 Task: Enable the video filter "Motion blur filter" for transcode stream output.
Action: Mouse moved to (106, 21)
Screenshot: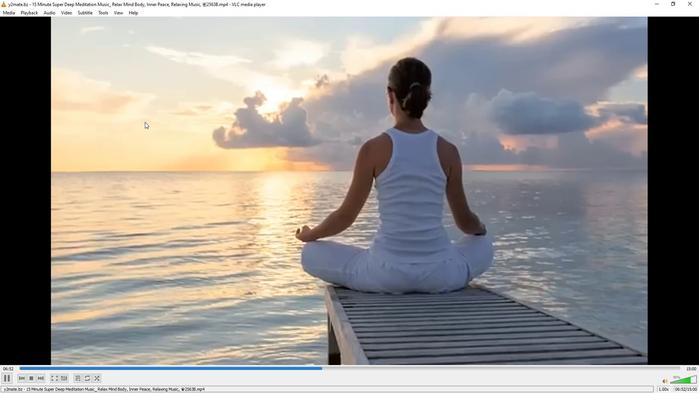 
Action: Mouse pressed left at (106, 21)
Screenshot: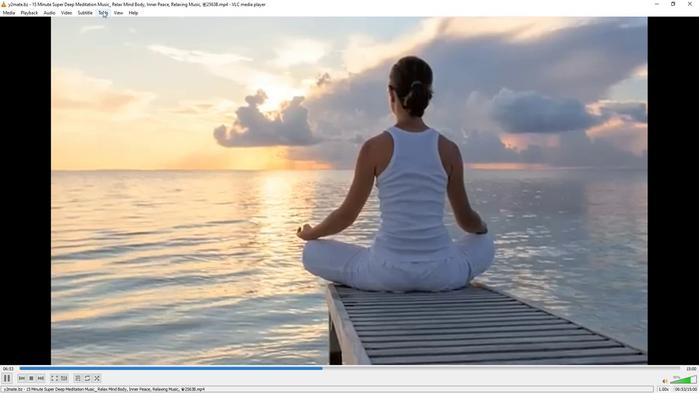 
Action: Mouse moved to (131, 103)
Screenshot: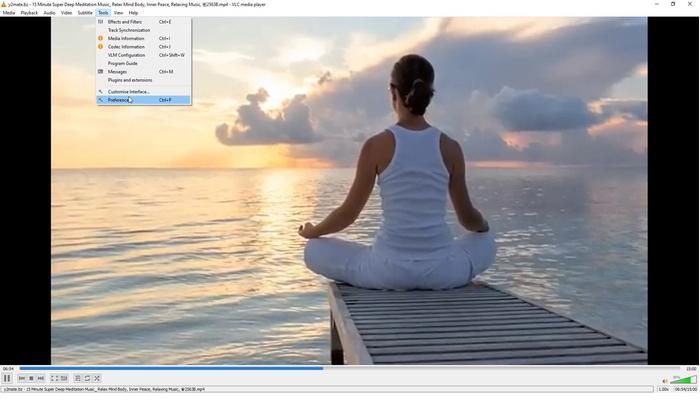 
Action: Mouse pressed left at (131, 103)
Screenshot: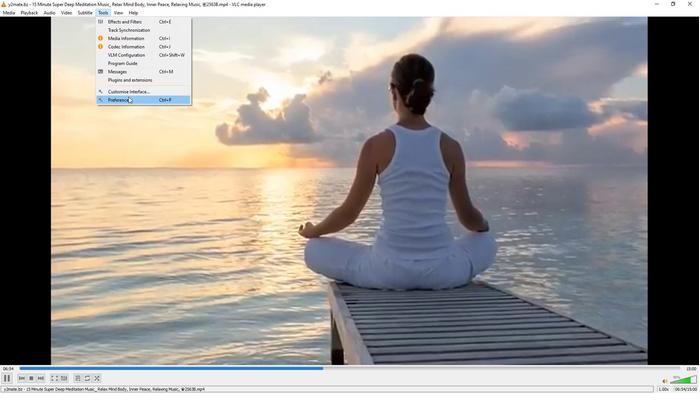 
Action: Mouse moved to (230, 317)
Screenshot: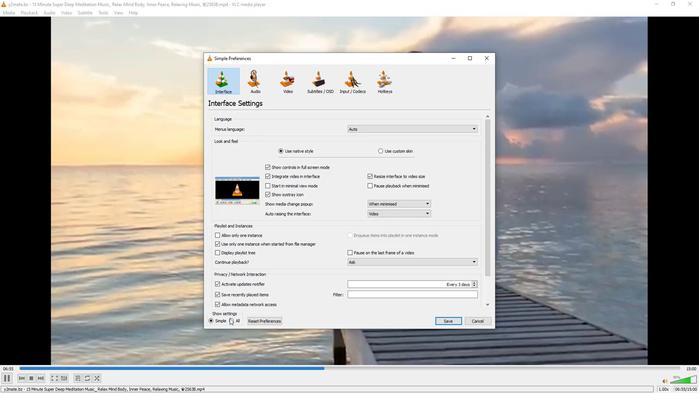 
Action: Mouse pressed left at (230, 317)
Screenshot: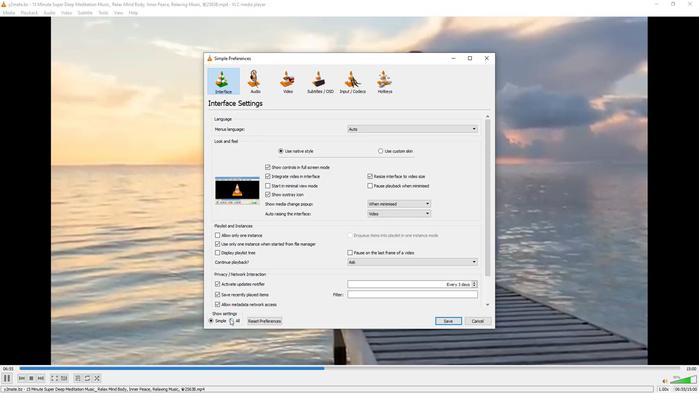 
Action: Mouse moved to (239, 254)
Screenshot: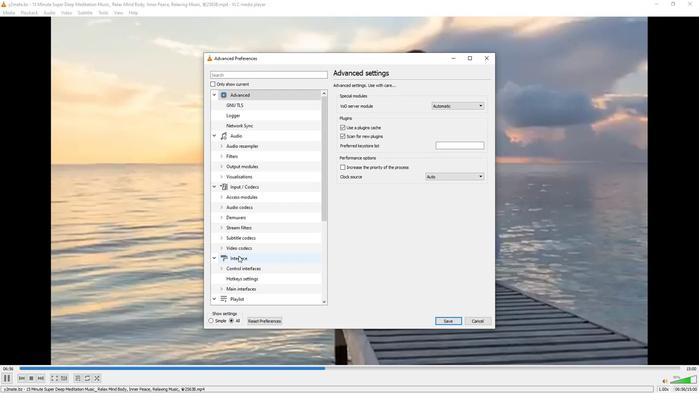
Action: Mouse scrolled (239, 254) with delta (0, 0)
Screenshot: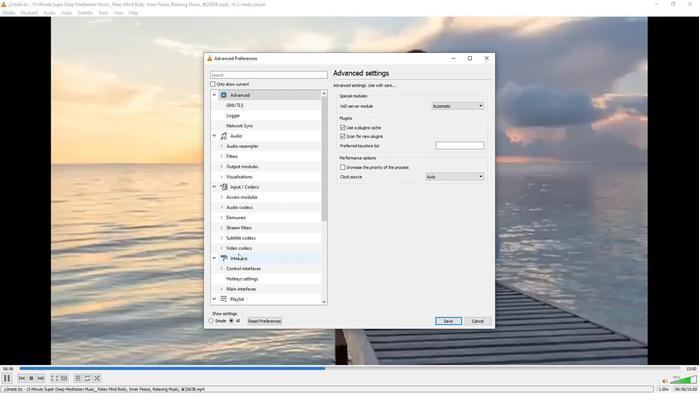 
Action: Mouse scrolled (239, 254) with delta (0, 0)
Screenshot: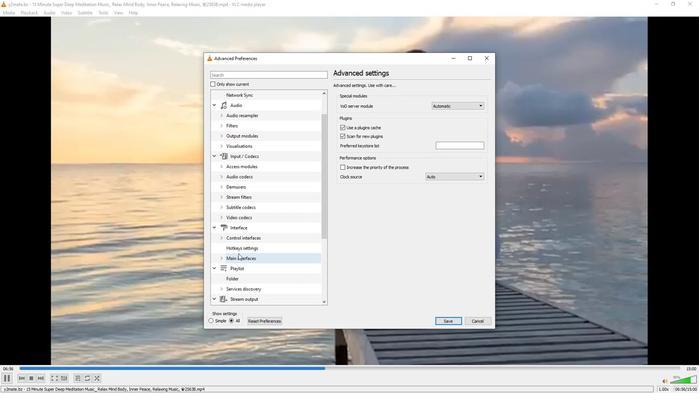 
Action: Mouse moved to (236, 226)
Screenshot: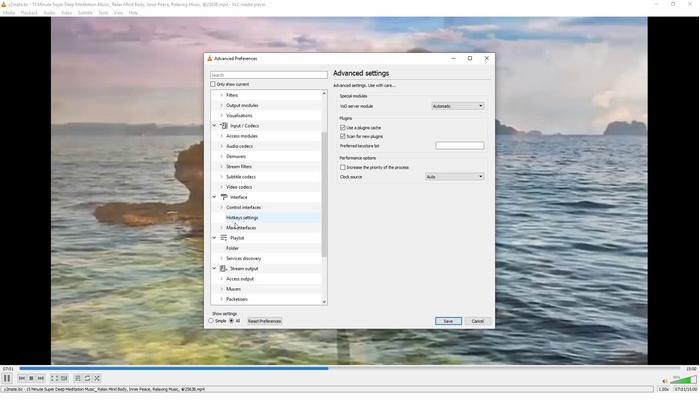 
Action: Mouse scrolled (236, 225) with delta (0, 0)
Screenshot: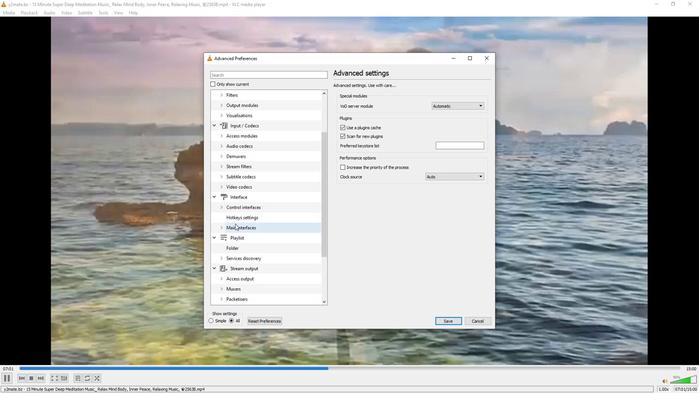 
Action: Mouse moved to (225, 278)
Screenshot: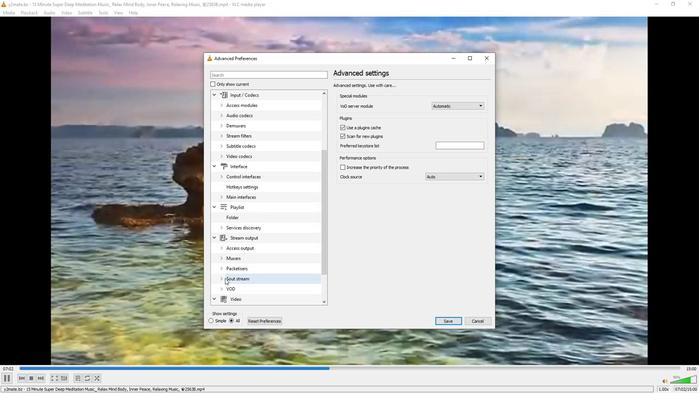 
Action: Mouse pressed left at (225, 278)
Screenshot: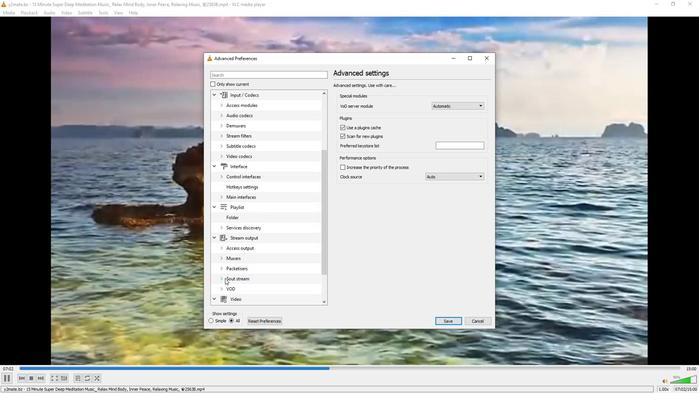 
Action: Mouse moved to (242, 274)
Screenshot: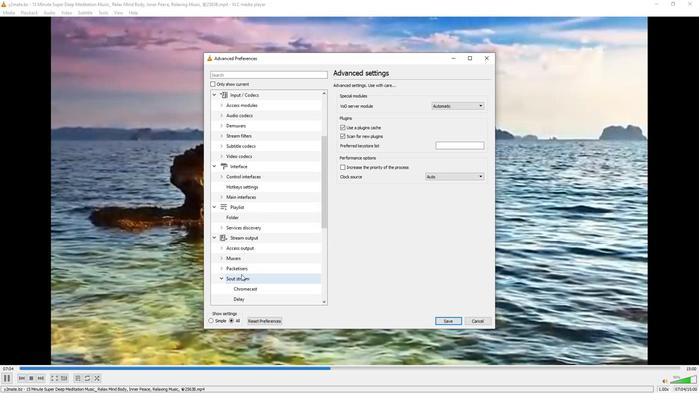 
Action: Mouse scrolled (242, 274) with delta (0, 0)
Screenshot: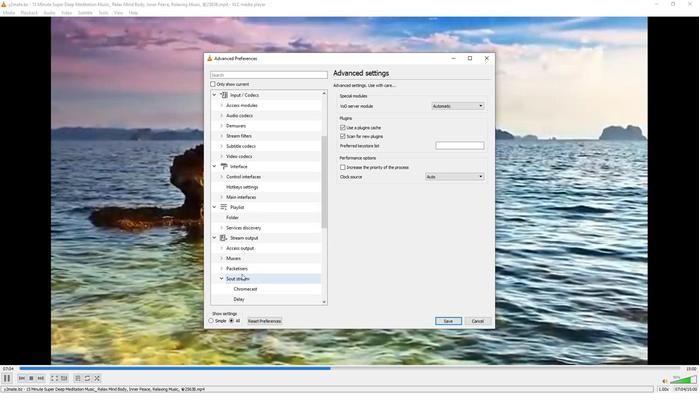 
Action: Mouse scrolled (242, 274) with delta (0, 0)
Screenshot: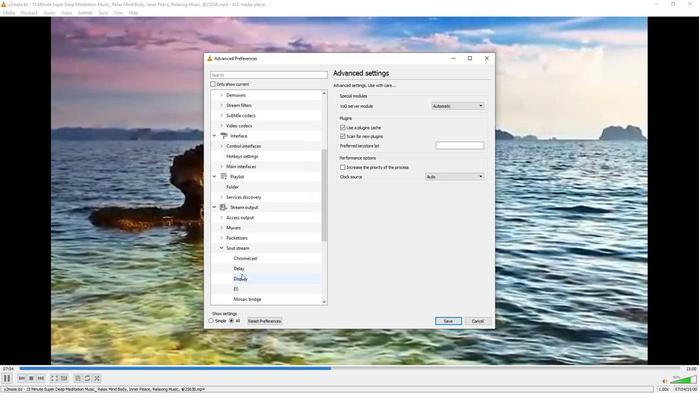 
Action: Mouse scrolled (242, 274) with delta (0, 0)
Screenshot: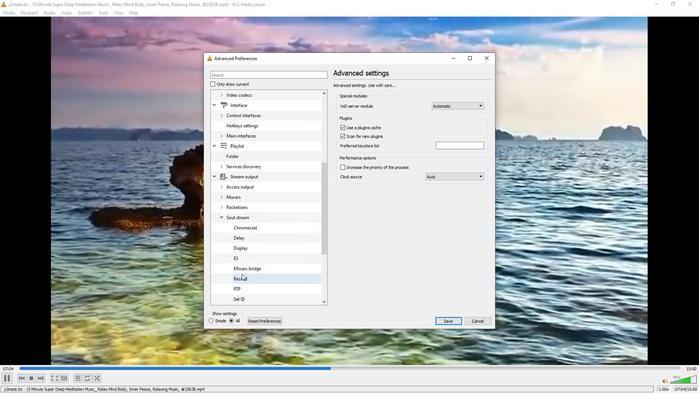 
Action: Mouse scrolled (242, 274) with delta (0, 0)
Screenshot: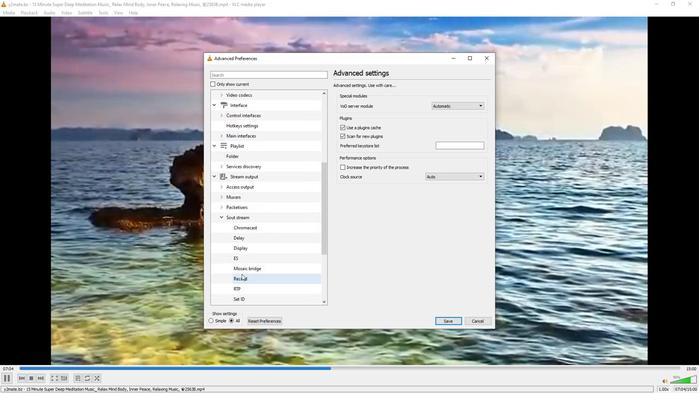 
Action: Mouse moved to (245, 278)
Screenshot: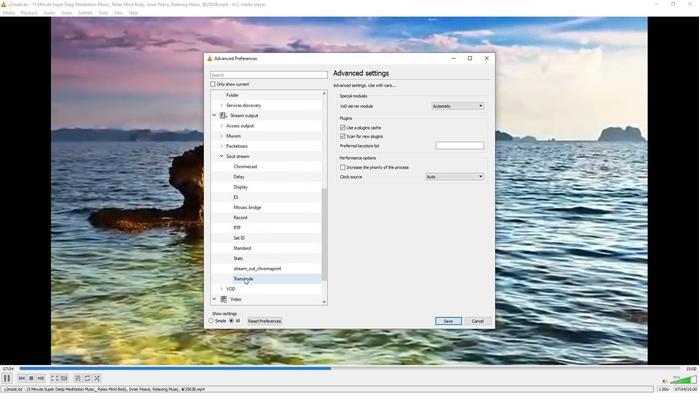 
Action: Mouse pressed left at (245, 278)
Screenshot: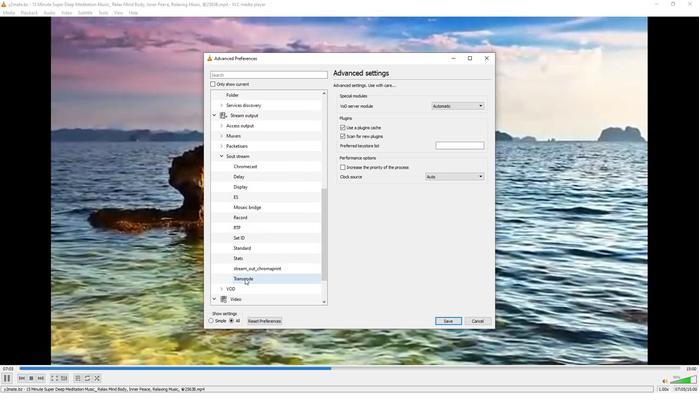 
Action: Mouse moved to (366, 256)
Screenshot: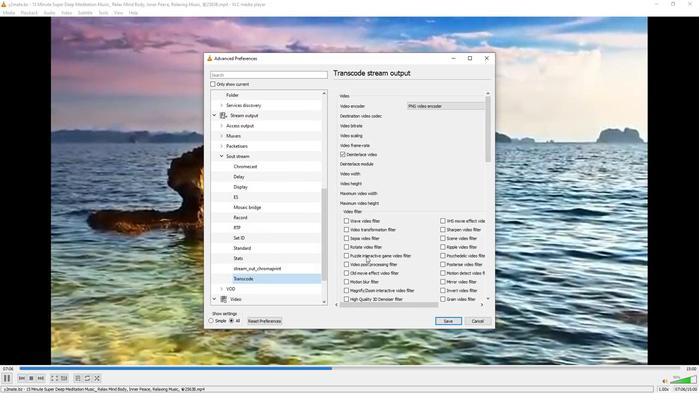 
Action: Mouse scrolled (366, 256) with delta (0, 0)
Screenshot: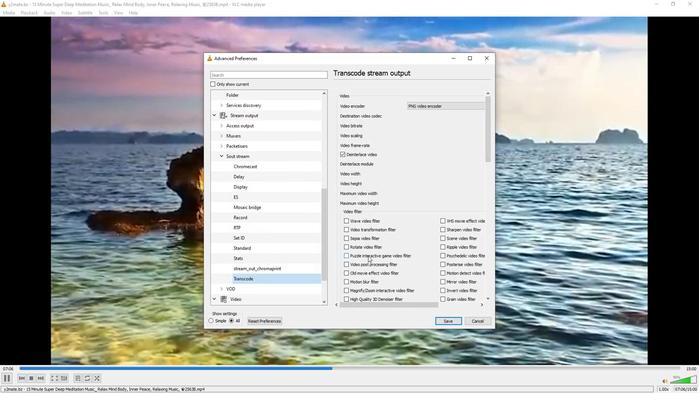 
Action: Mouse moved to (344, 260)
Screenshot: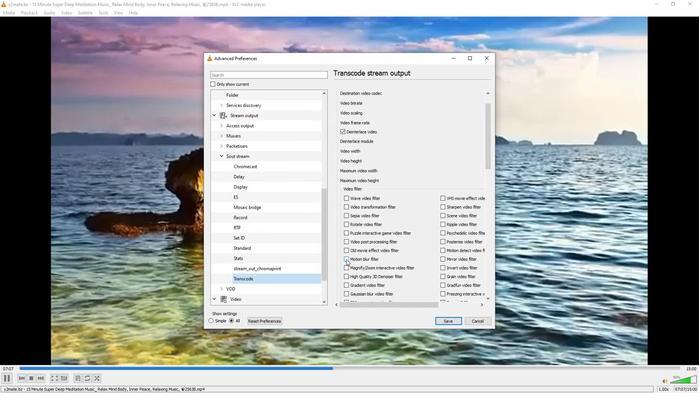 
Action: Mouse pressed left at (344, 260)
Screenshot: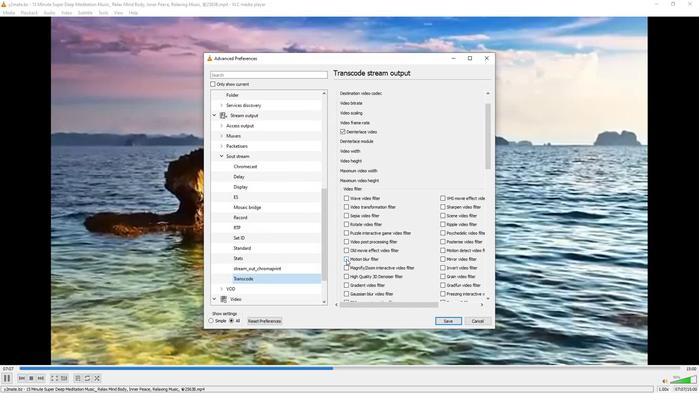 
Action: Mouse moved to (343, 265)
Screenshot: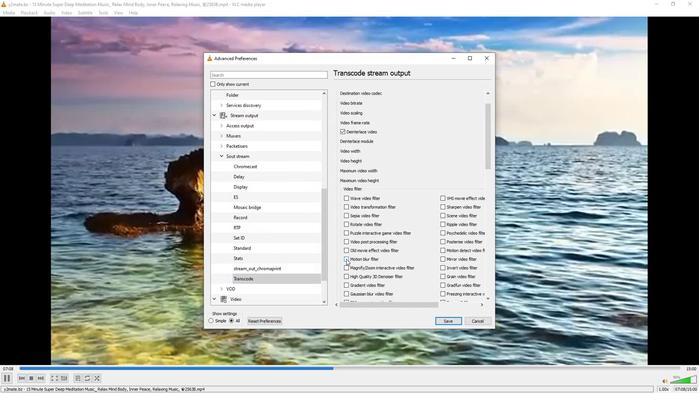 
